 Task: In the  document Emotionalintelligencefile.docx Insert the command  'Viewing'Email the file to   'softage.4@softage.net', with message attached Time-Sensitive: I kindly ask you to go through the email I've sent as soon as possible. and file type: Open Document
Action: Mouse moved to (37, 73)
Screenshot: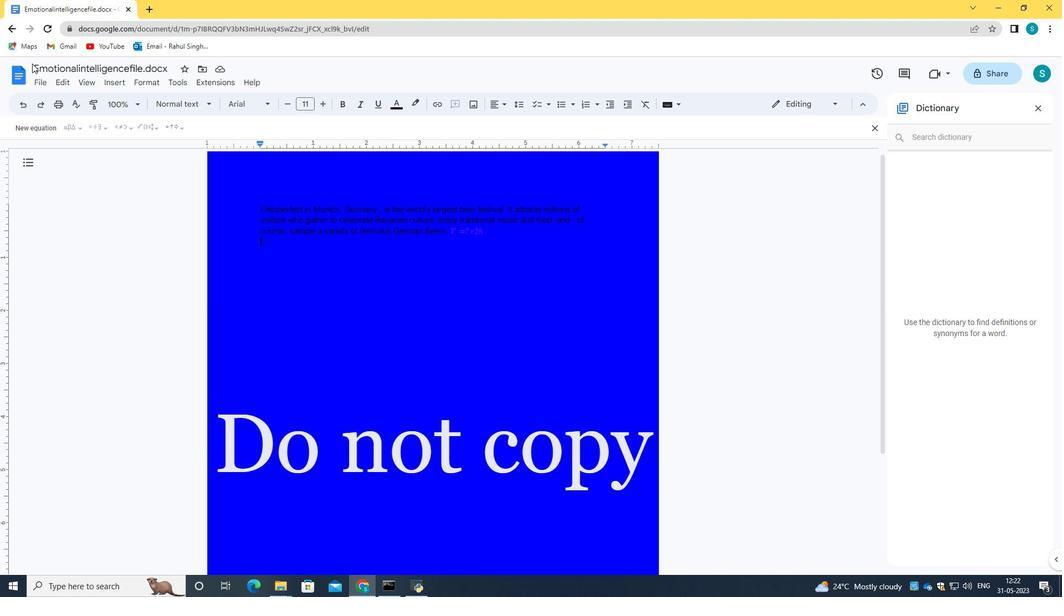 
Action: Mouse scrolled (37, 73) with delta (0, 0)
Screenshot: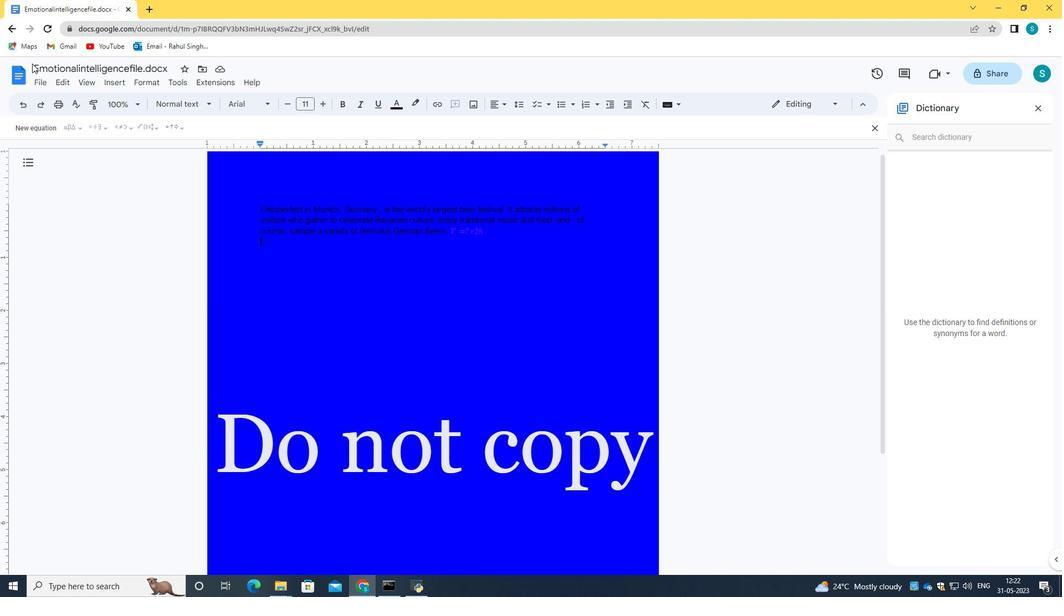 
Action: Mouse moved to (109, 84)
Screenshot: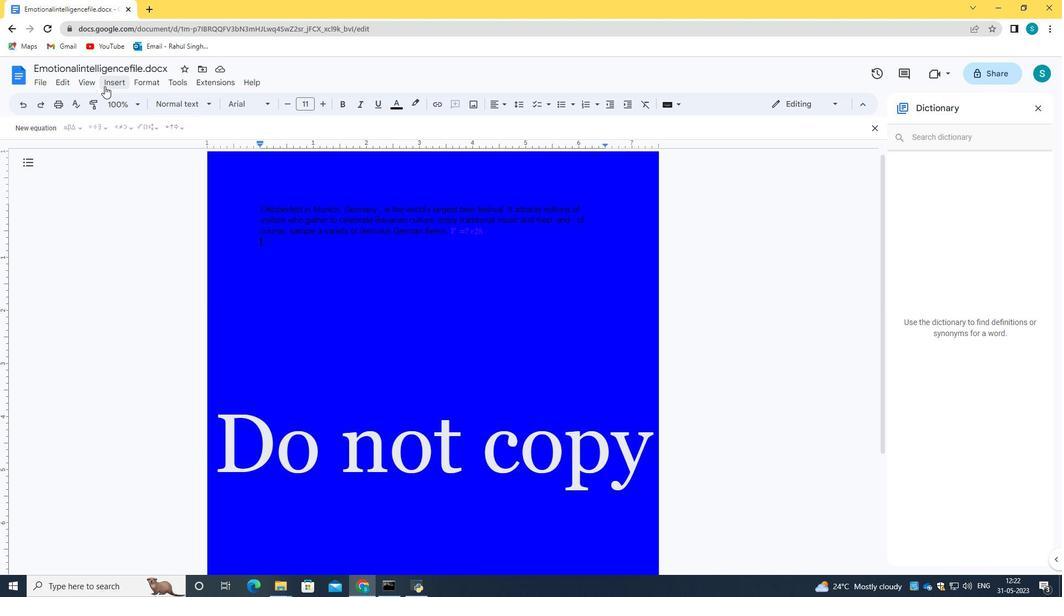 
Action: Mouse pressed left at (109, 84)
Screenshot: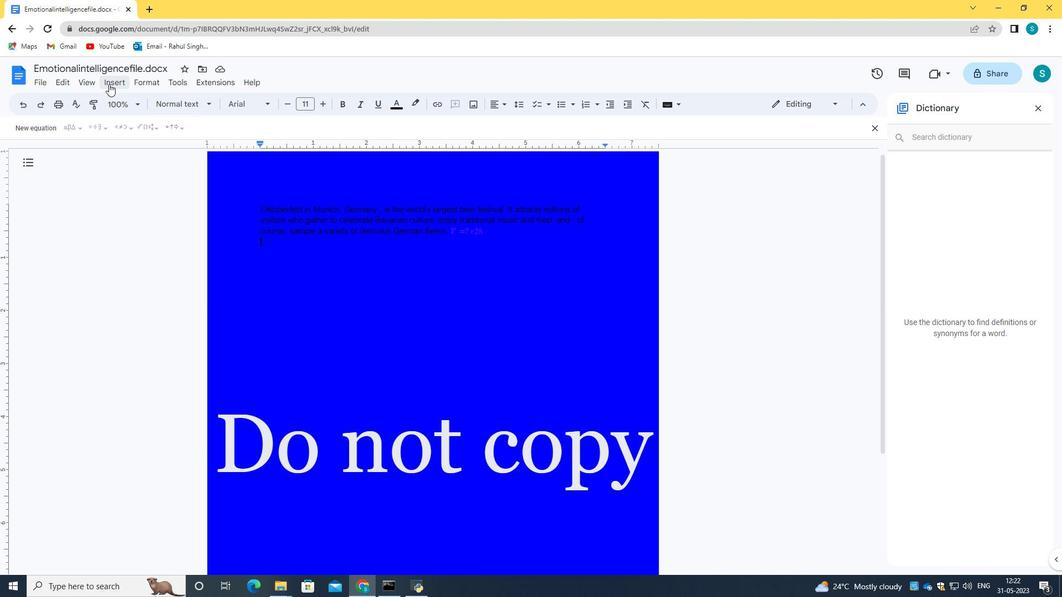 
Action: Mouse moved to (1044, 105)
Screenshot: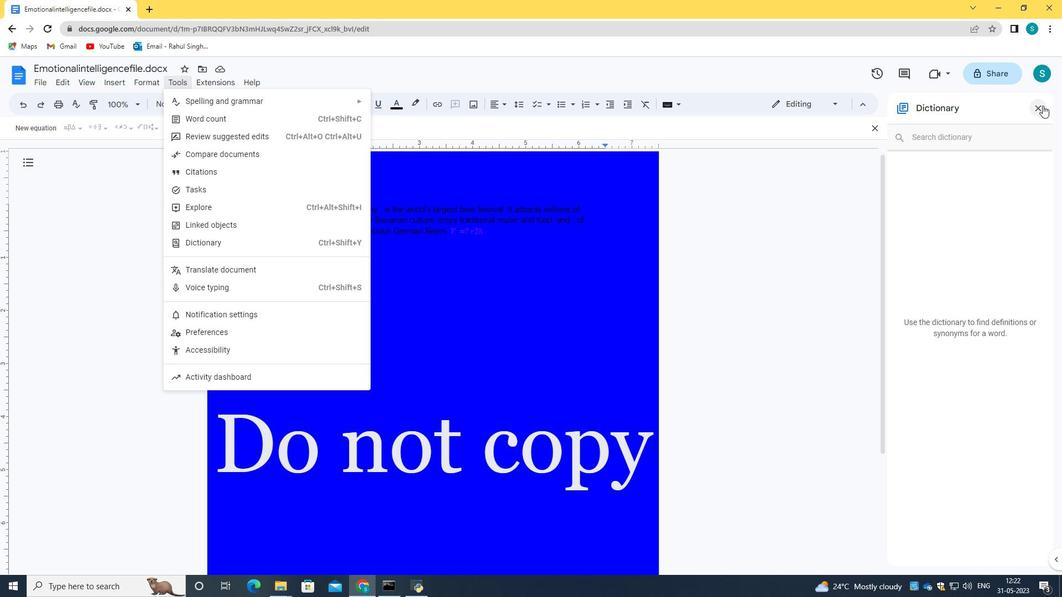 
Action: Mouse pressed left at (1043, 105)
Screenshot: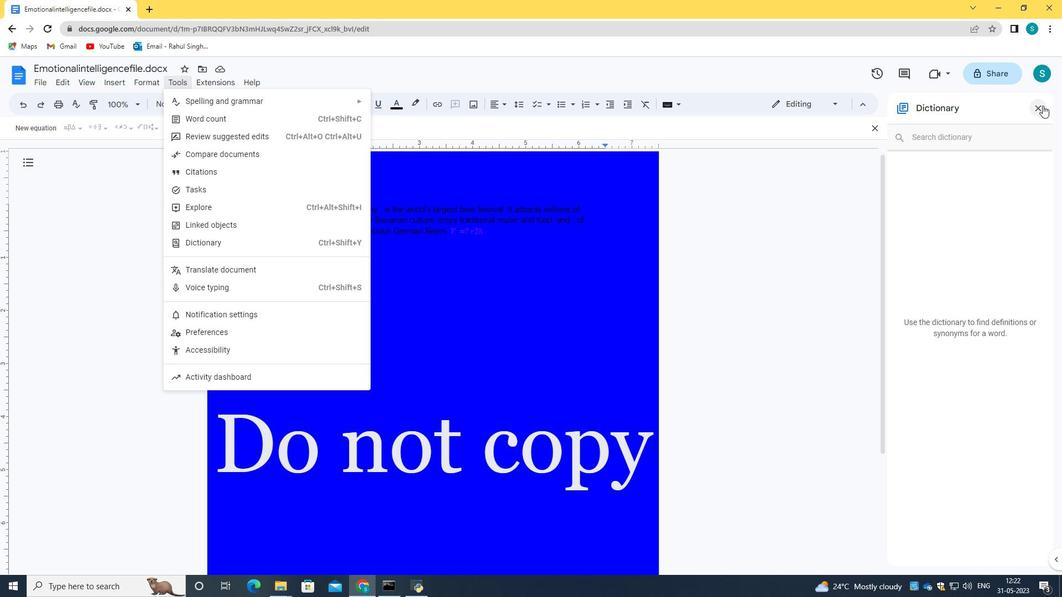 
Action: Mouse moved to (995, 104)
Screenshot: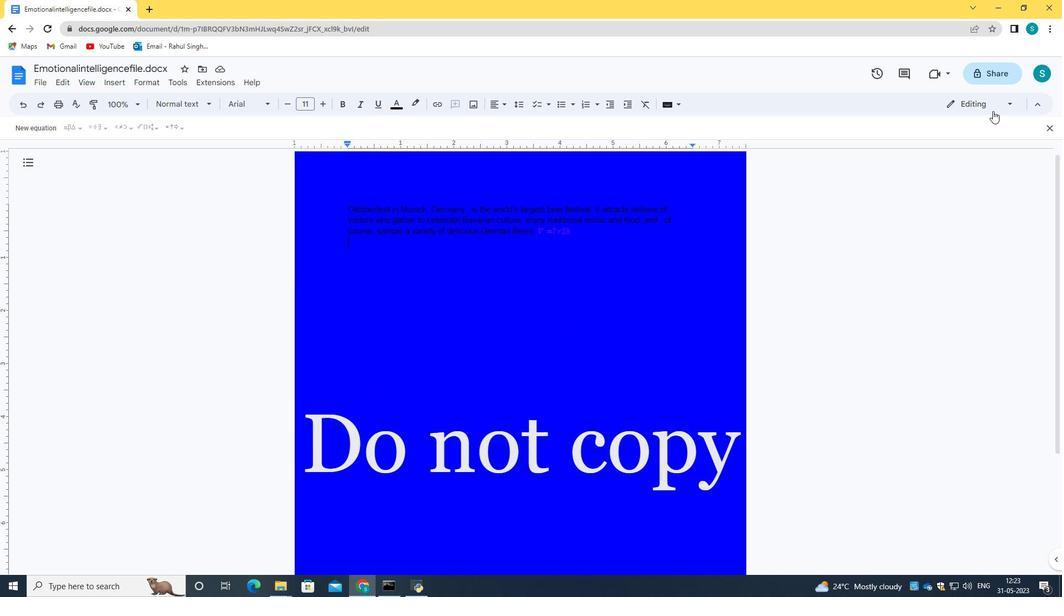 
Action: Mouse pressed left at (995, 104)
Screenshot: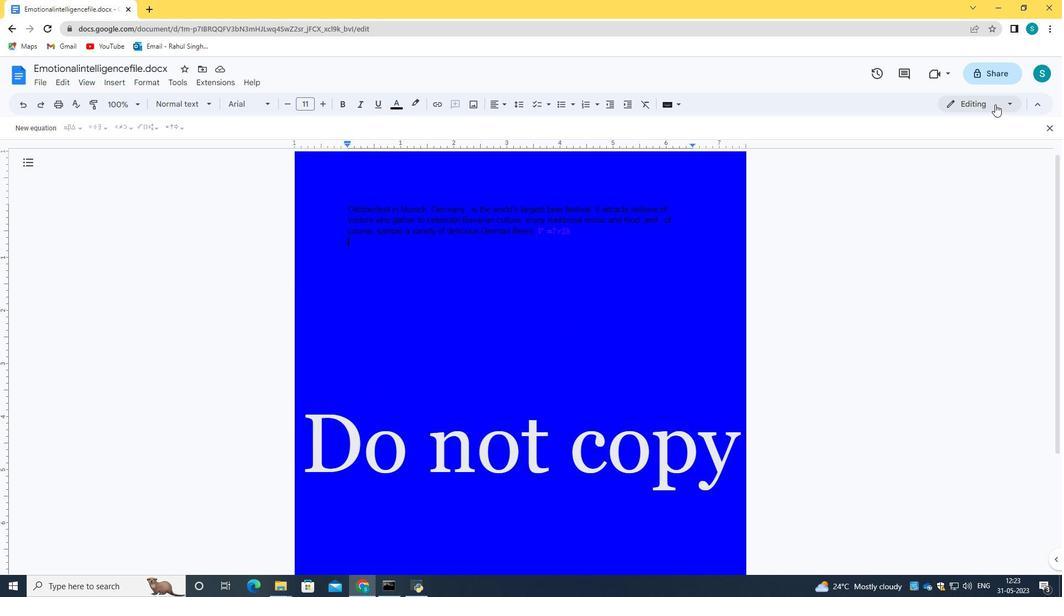 
Action: Mouse moved to (42, 86)
Screenshot: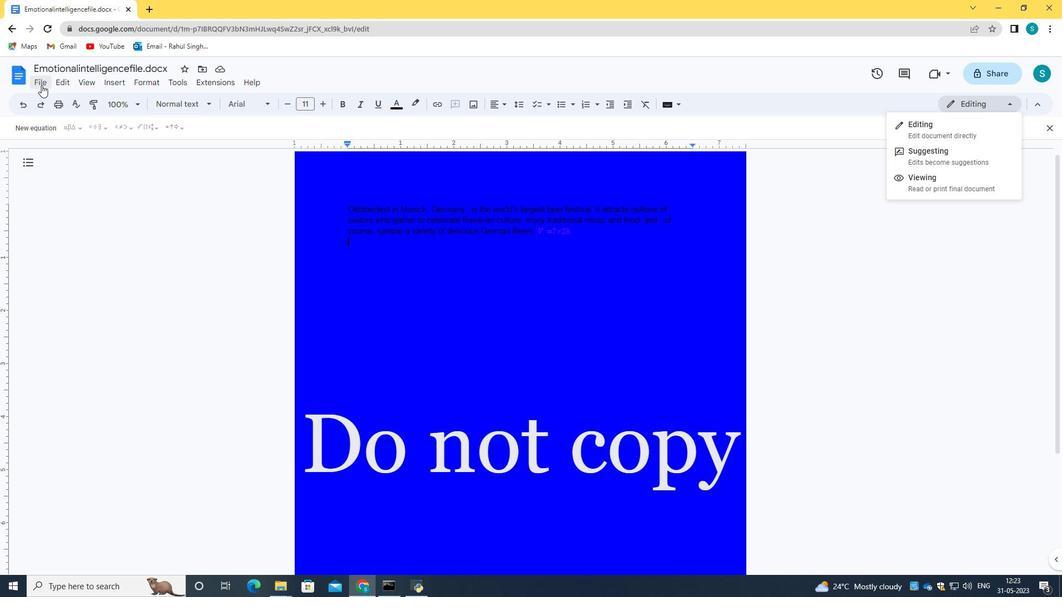 
Action: Mouse pressed left at (42, 86)
Screenshot: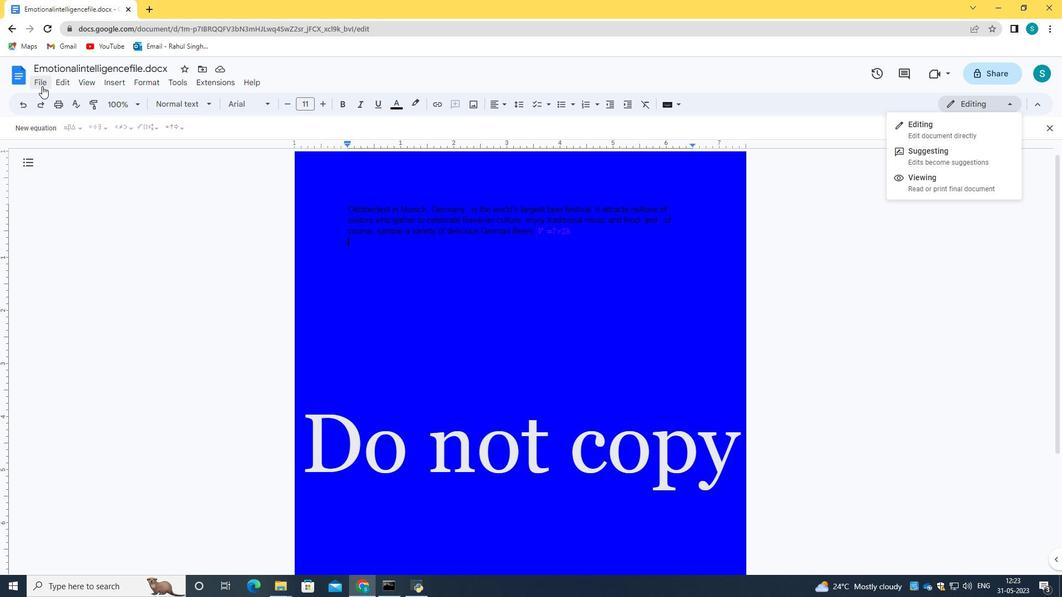 
Action: Mouse moved to (229, 179)
Screenshot: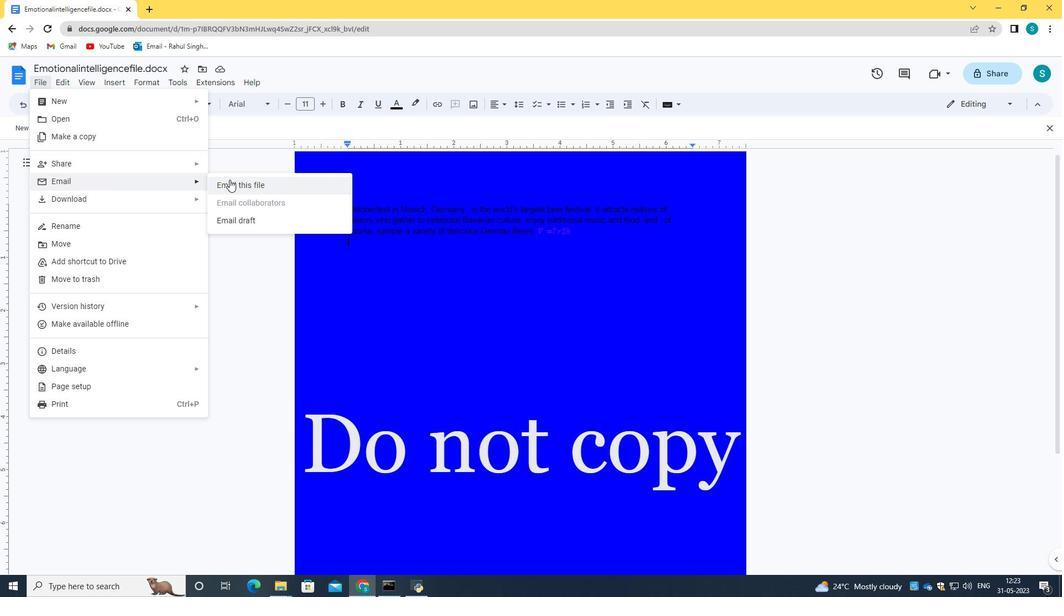 
Action: Mouse pressed left at (229, 179)
Screenshot: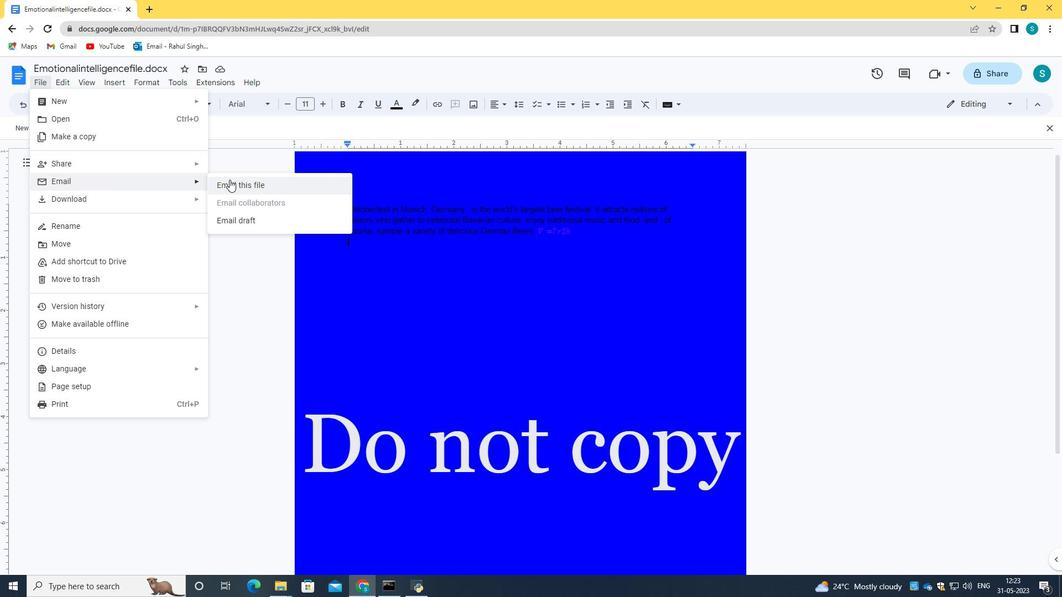 
Action: Mouse moved to (459, 239)
Screenshot: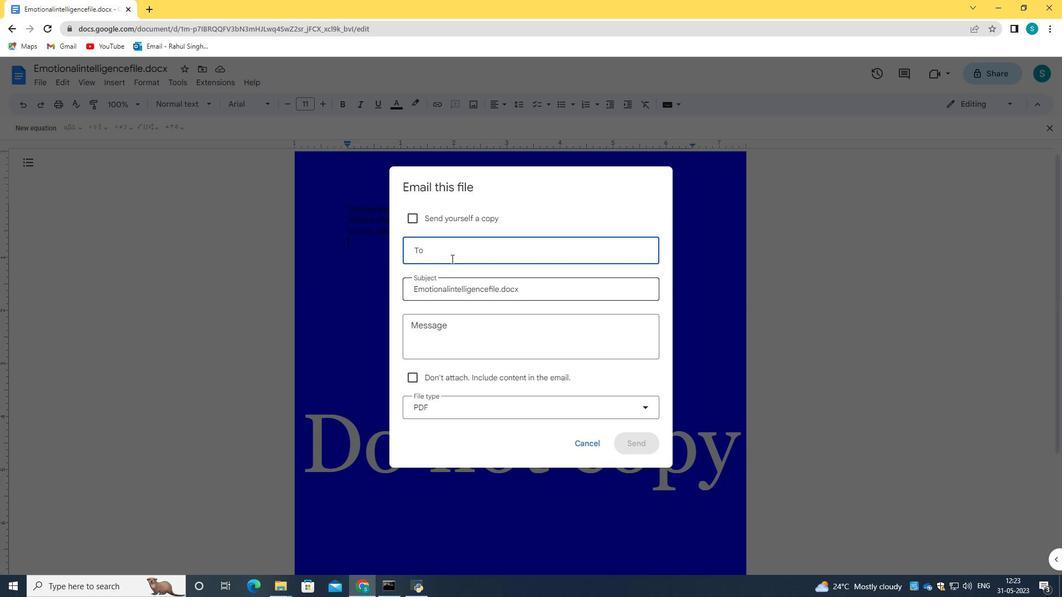 
Action: Key pressed softage.4<Key.shift>@softgae<Key.backspace><Key.backspace><Key.backspace>age.net
Screenshot: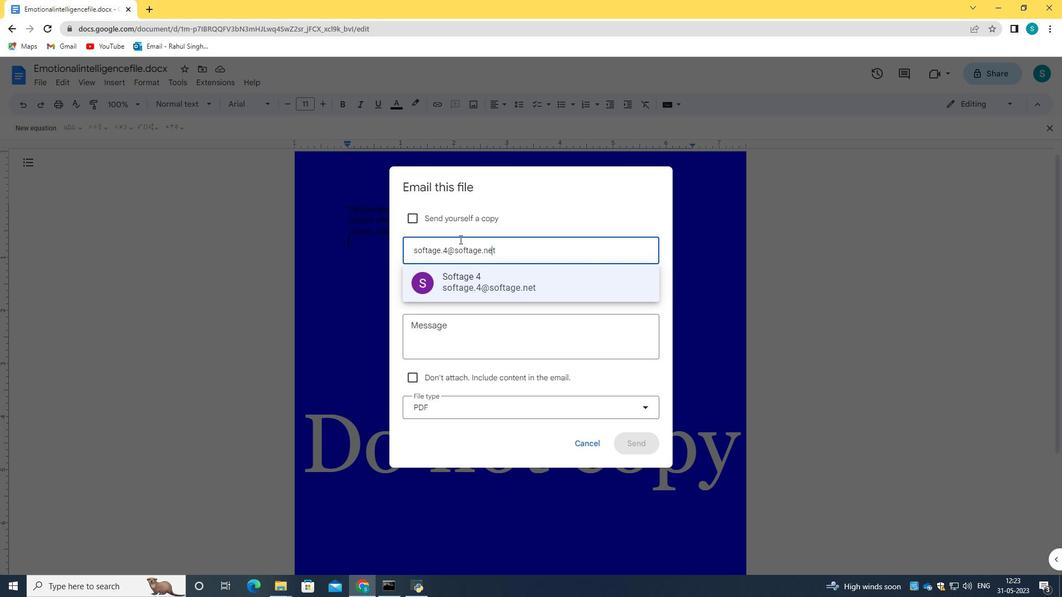 
Action: Mouse moved to (492, 280)
Screenshot: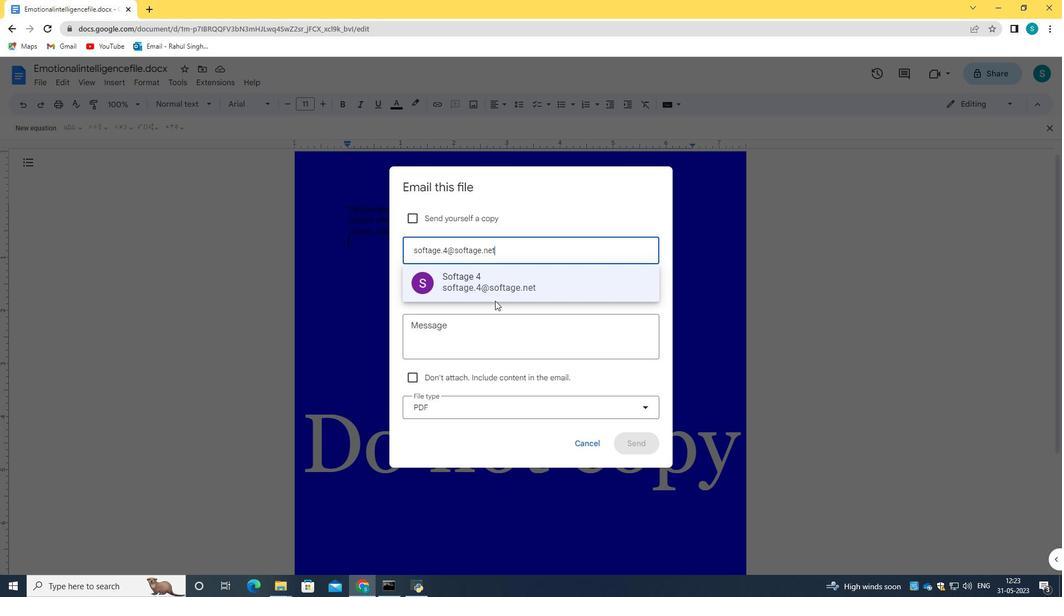 
Action: Mouse pressed left at (492, 280)
Screenshot: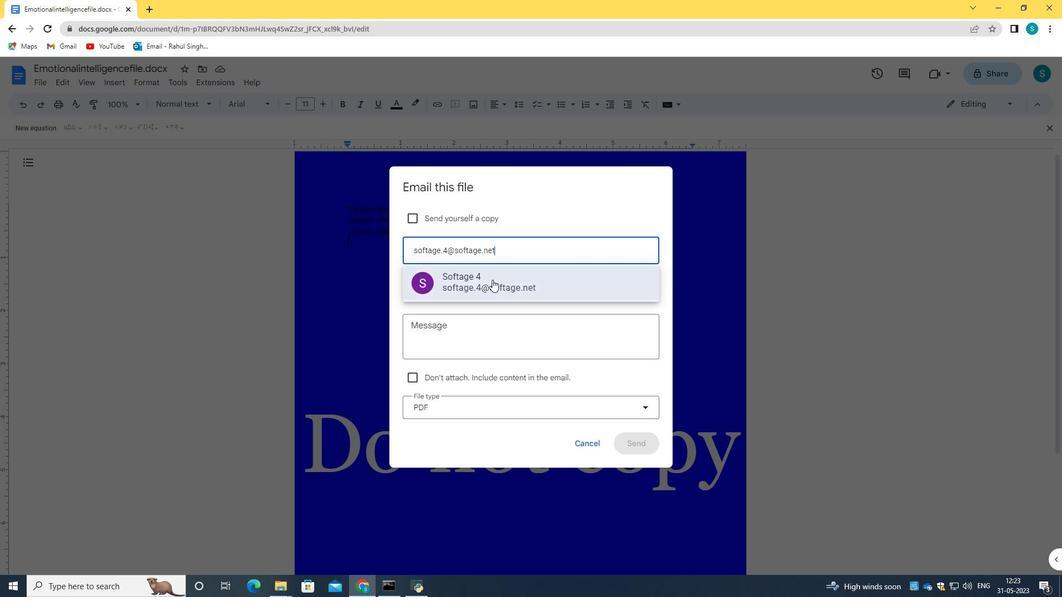 
Action: Mouse moved to (474, 322)
Screenshot: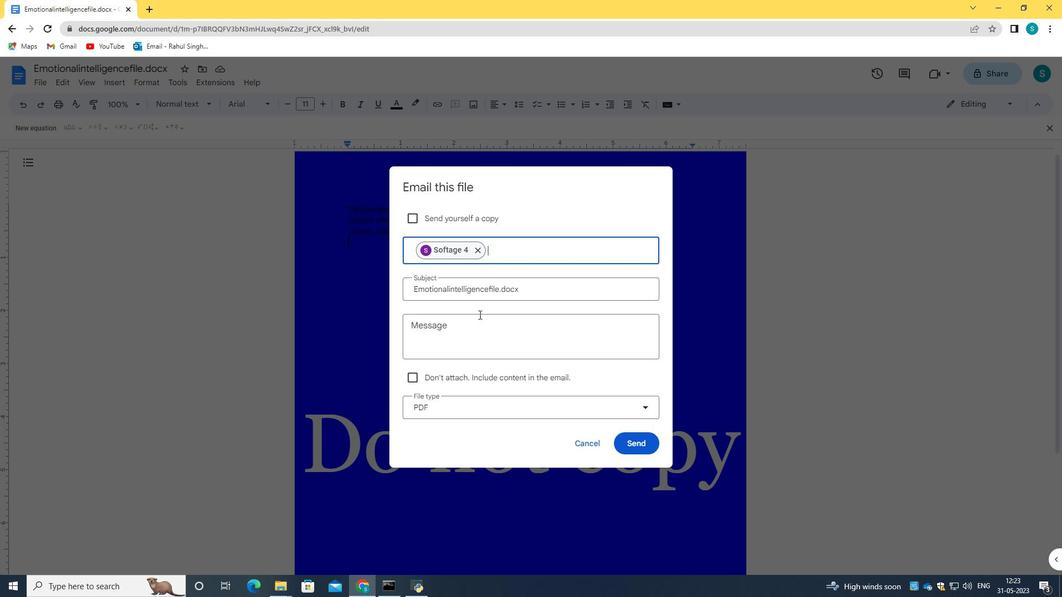
Action: Mouse pressed left at (474, 322)
Screenshot: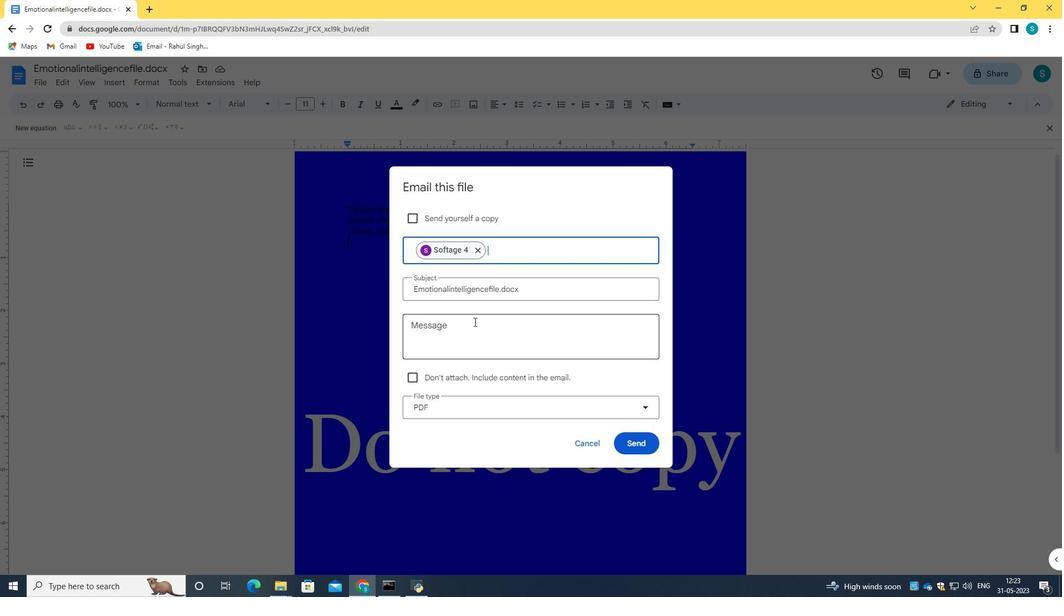 
Action: Key pressed <Key.caps_lock>T<Key.caps_lock>ime<Key.space><Key.backspace>-<Key.caps_lock>S<Key.caps_lock>enstive<Key.shift_r>:
Screenshot: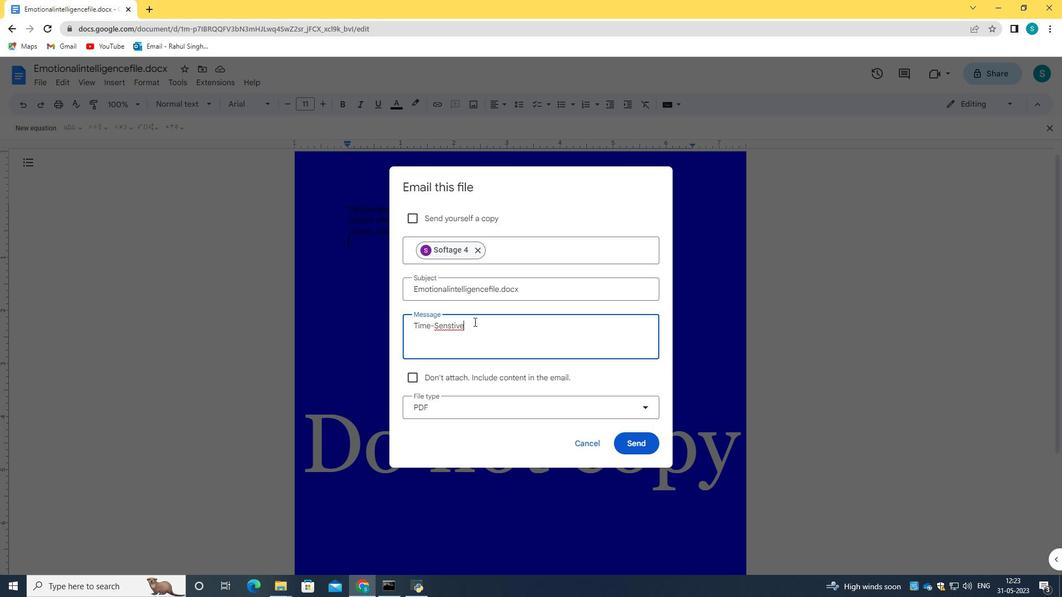 
Action: Mouse moved to (442, 321)
Screenshot: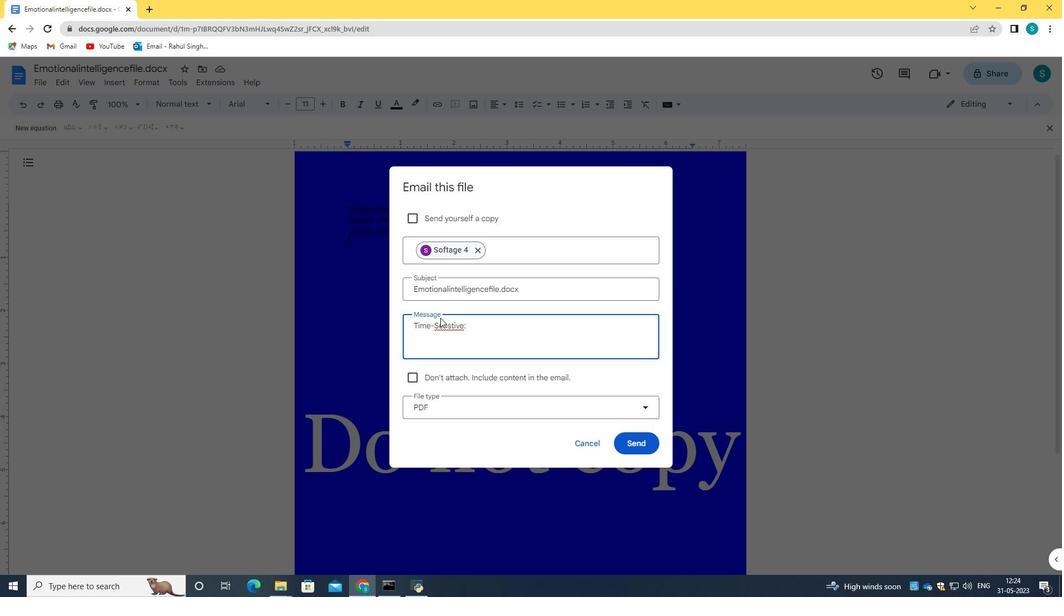 
Action: Mouse pressed left at (442, 321)
Screenshot: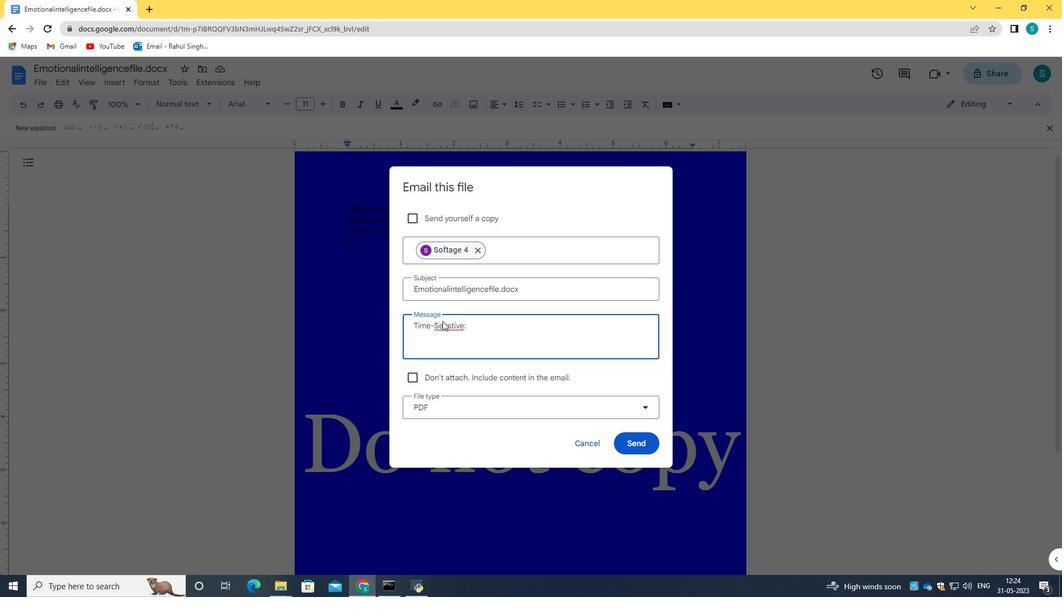 
Action: Mouse moved to (450, 325)
Screenshot: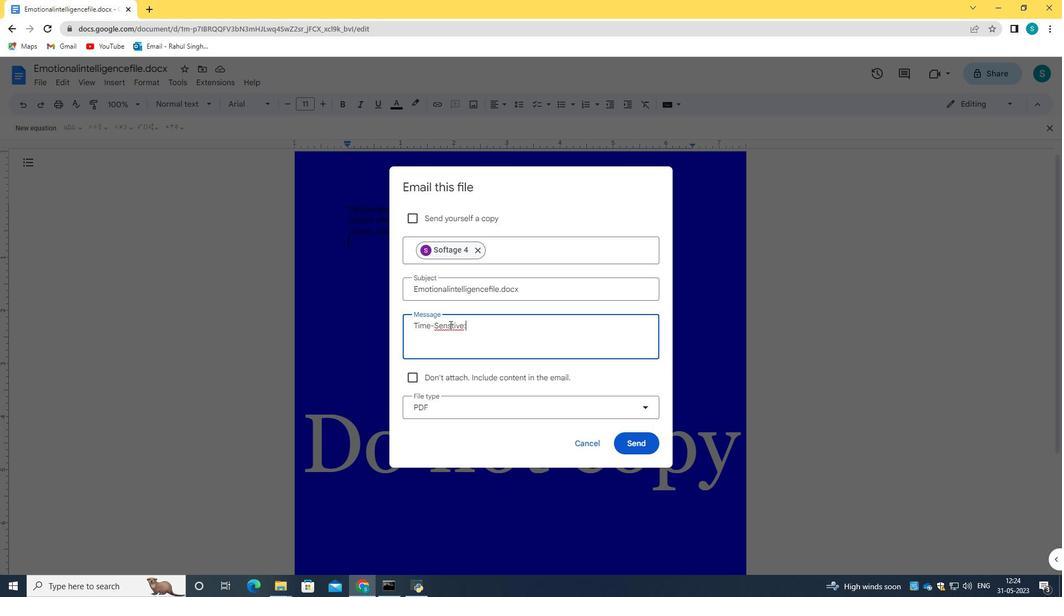 
Action: Mouse pressed left at (450, 325)
Screenshot: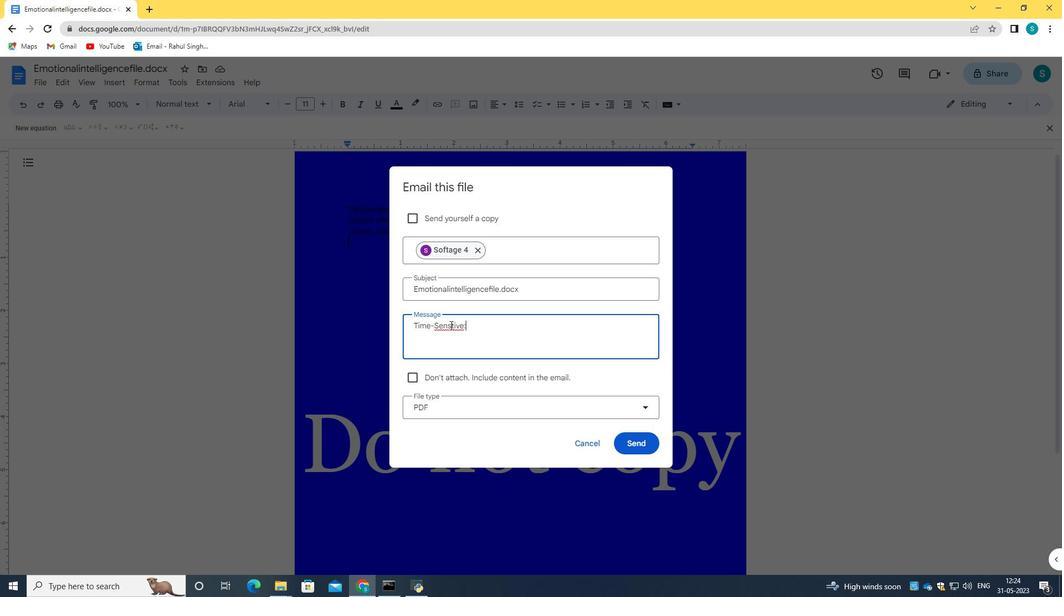 
Action: Mouse moved to (461, 325)
Screenshot: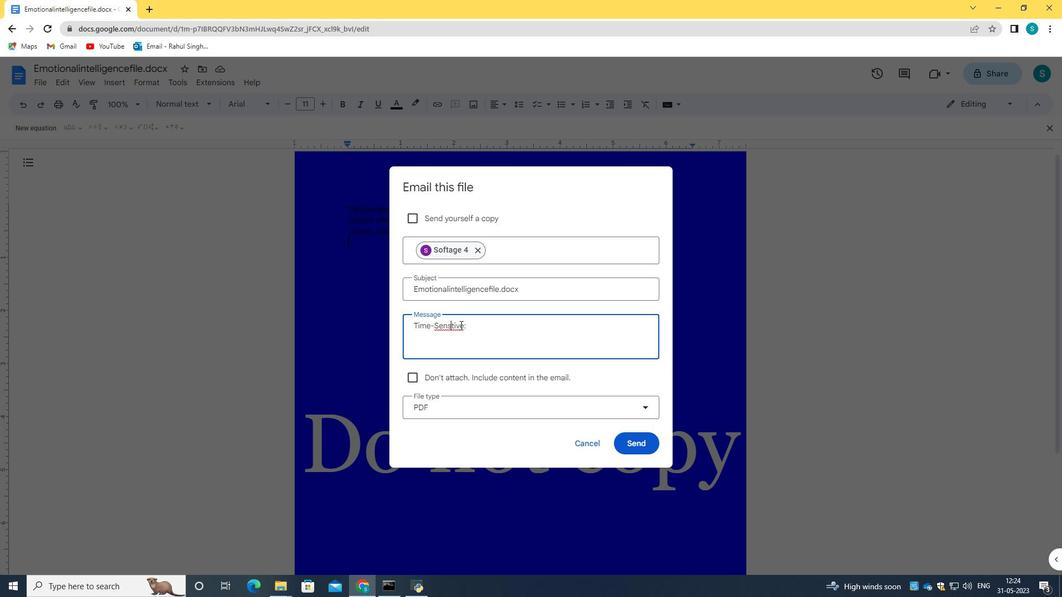
Action: Mouse pressed right at (461, 325)
Screenshot: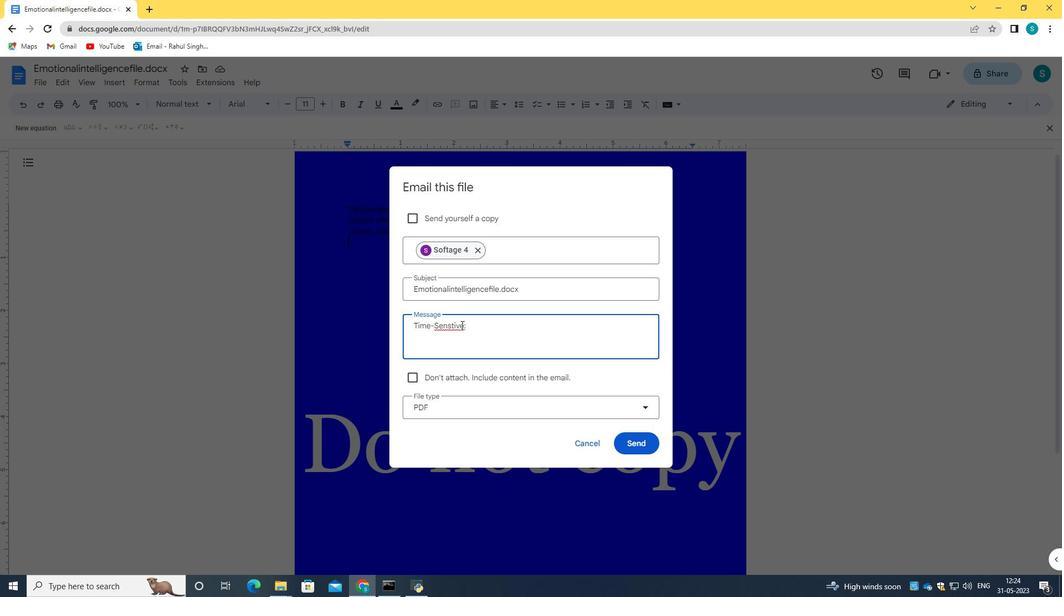 
Action: Mouse moved to (487, 333)
Screenshot: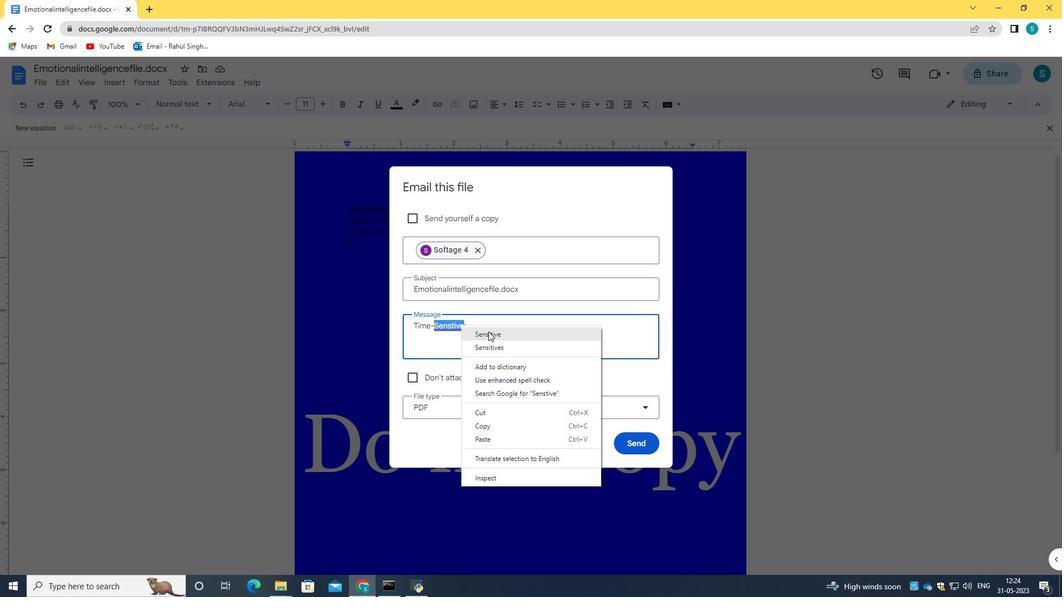 
Action: Mouse pressed left at (487, 333)
Screenshot: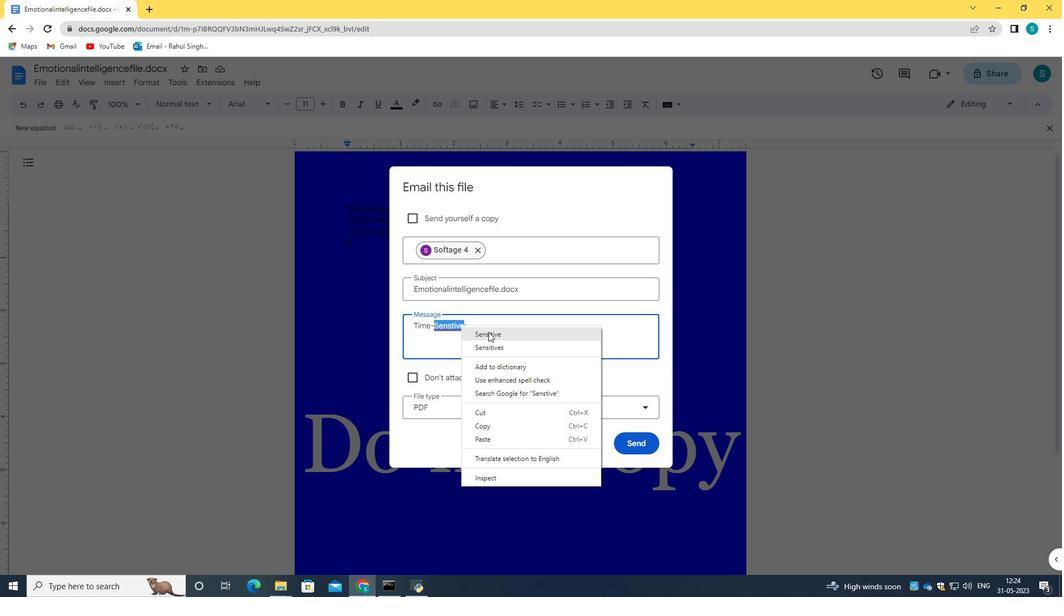 
Action: Mouse moved to (477, 326)
Screenshot: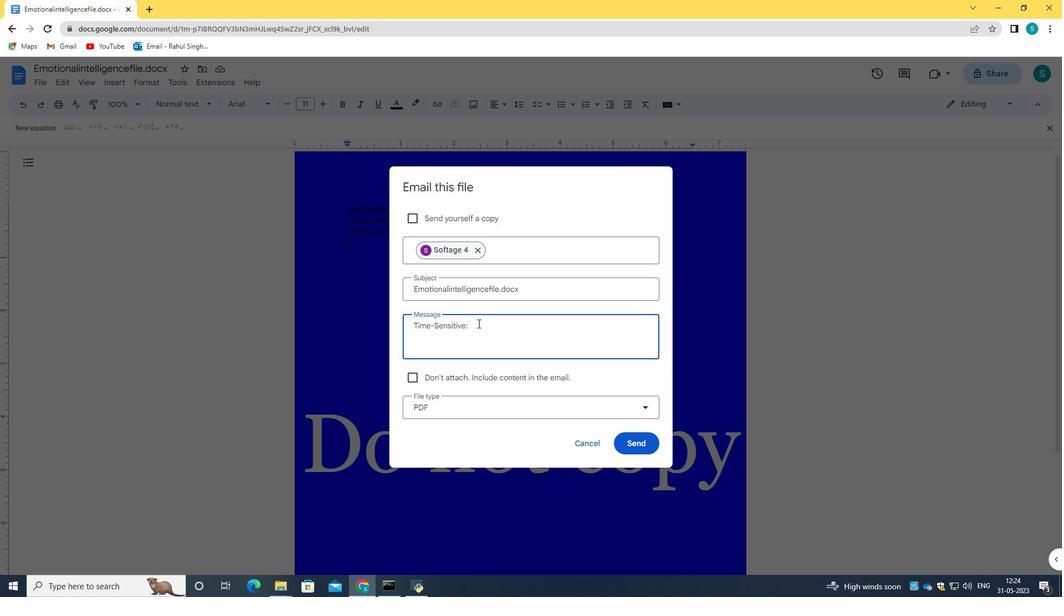 
Action: Mouse pressed left at (477, 326)
Screenshot: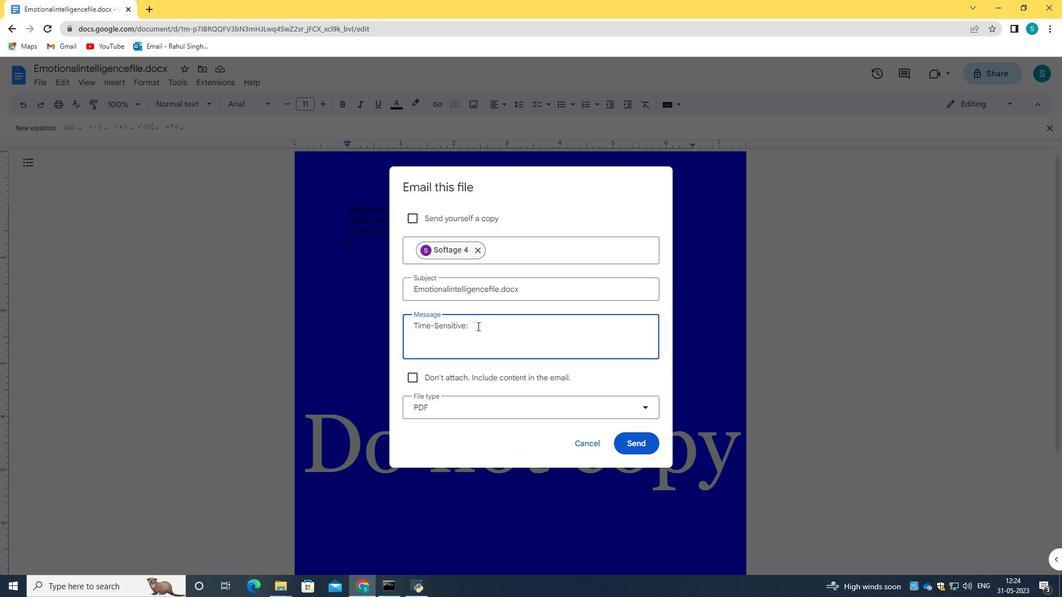 
Action: Key pressed <Key.space><Key.caps_lock>I<Key.space><Key.caps_lock>kindly<Key.space>ask<Key.space>you<Key.space>to<Key.space>go<Key.space>through<Key.space>the<Key.space>email<Key.space>i<Key.backspace><Key.caps_lock>I<Key.caps_lock>'vesent<Key.space>a<Key.backspace><Key.backspace><Key.backspace><Key.backspace><Key.backspace><Key.backspace><Key.space>sent<Key.space>as<Key.space>soon<Key.space>as<Key.space>possible.
Screenshot: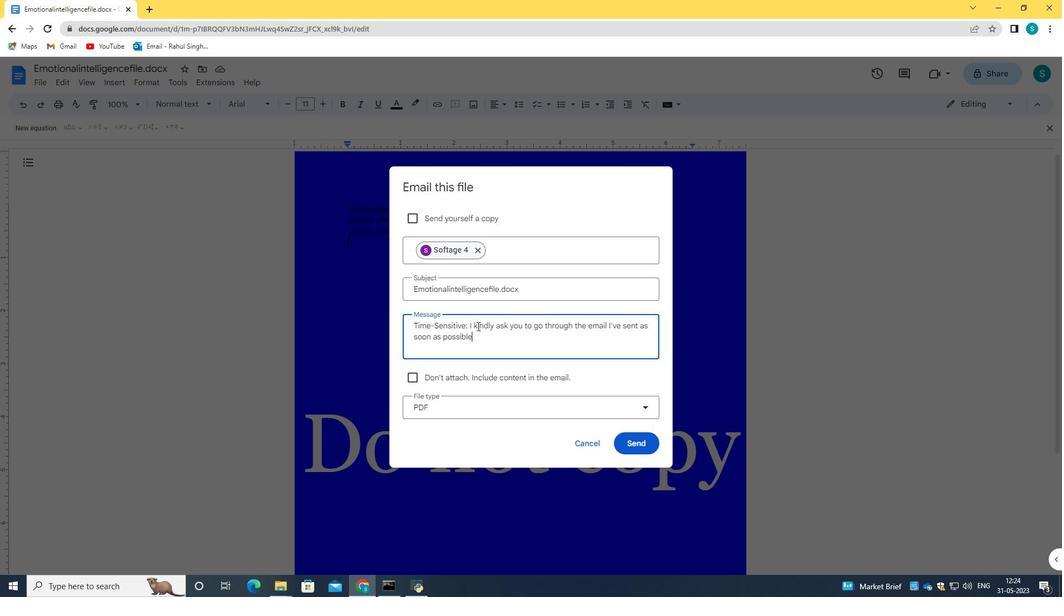 
Action: Mouse moved to (467, 406)
Screenshot: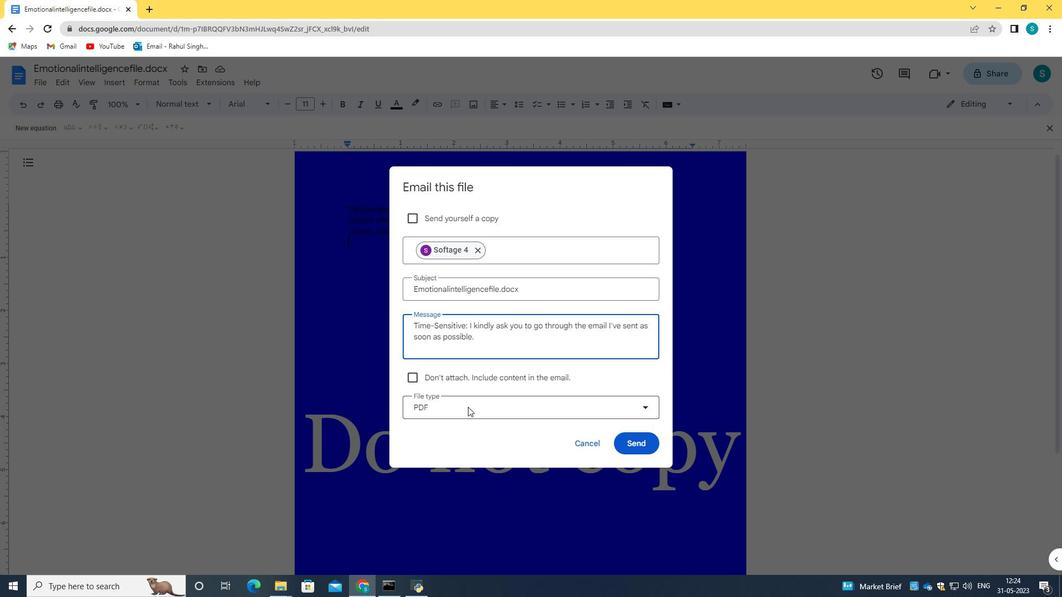 
Action: Mouse pressed left at (467, 406)
Screenshot: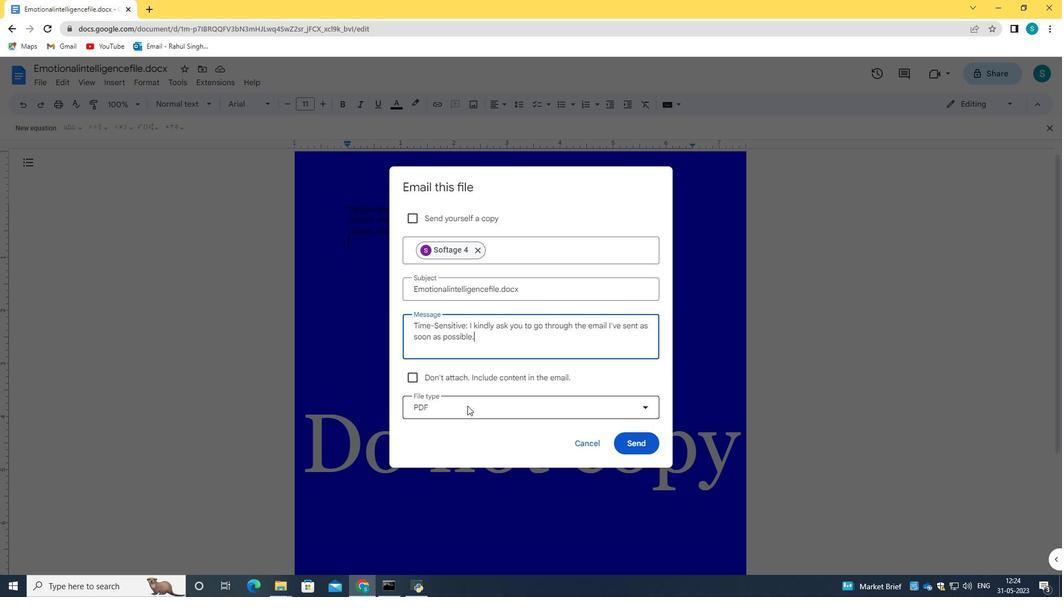 
Action: Mouse moved to (492, 469)
Screenshot: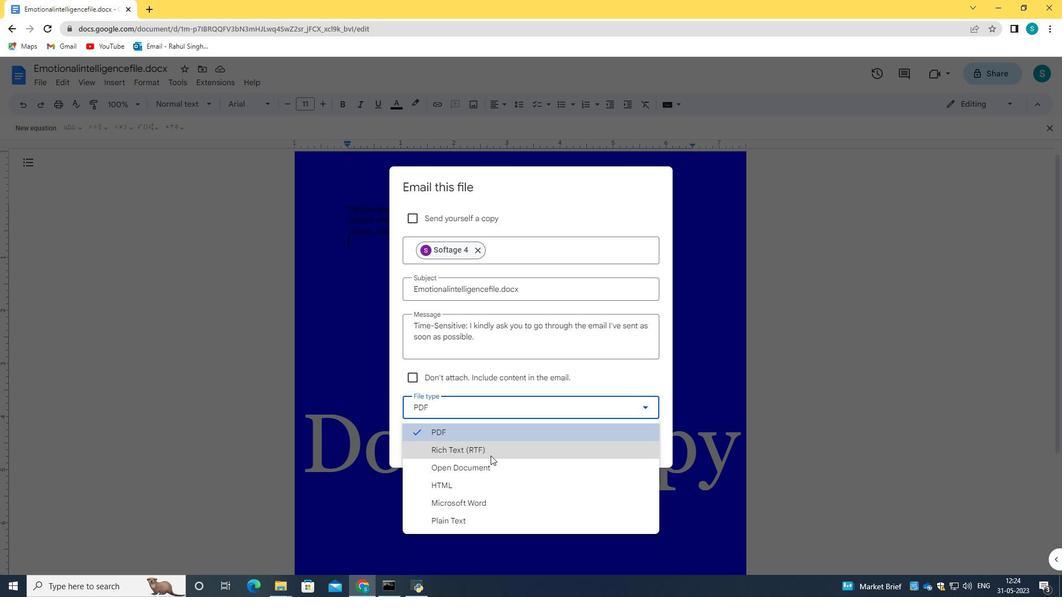 
Action: Mouse pressed left at (492, 469)
Screenshot: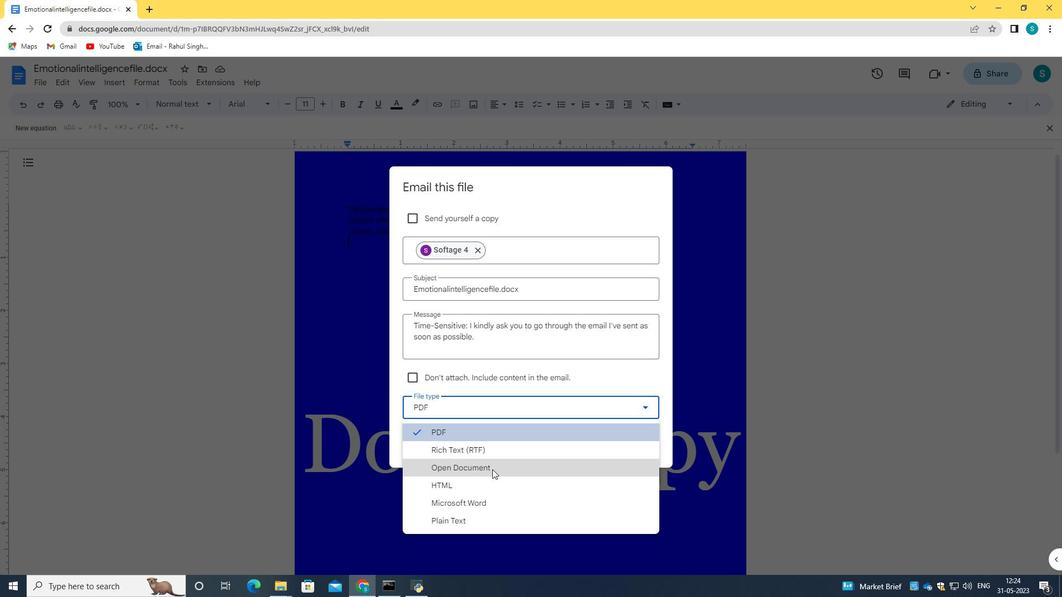 
Action: Mouse moved to (643, 444)
Screenshot: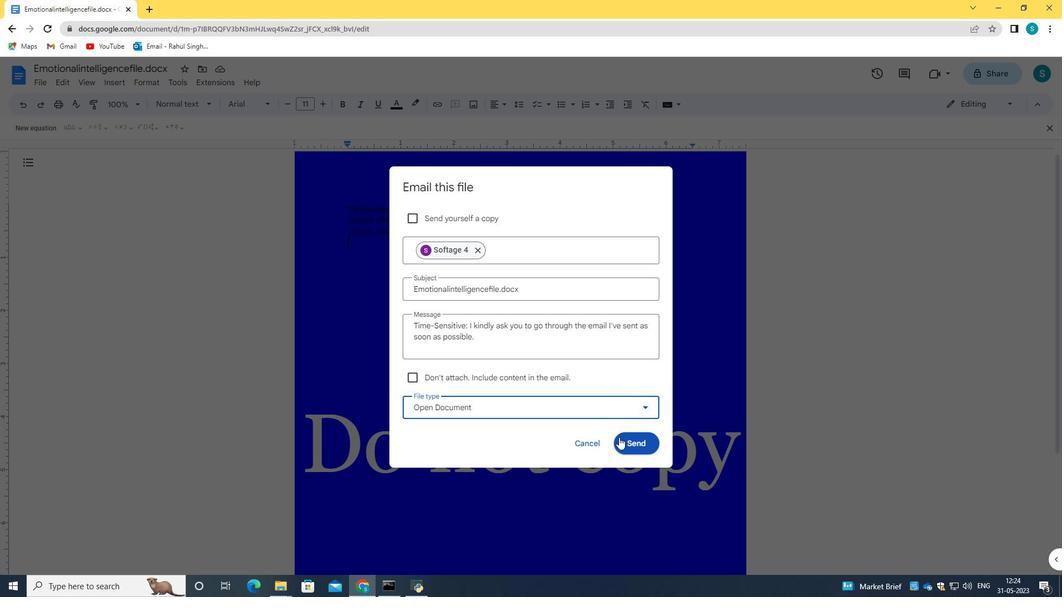 
Action: Mouse pressed left at (643, 444)
Screenshot: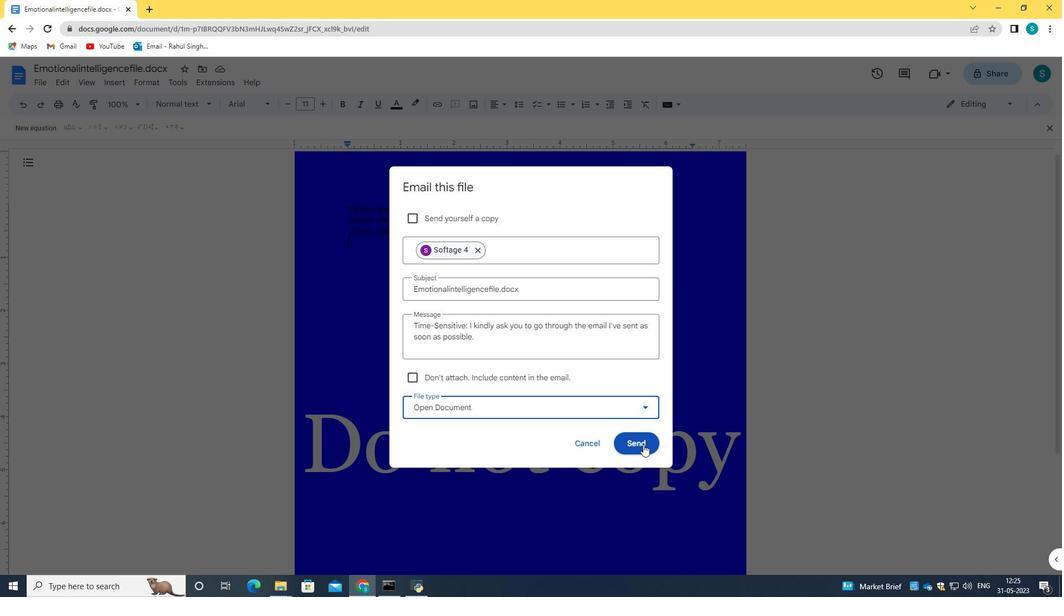 
Action: Mouse moved to (218, 316)
Screenshot: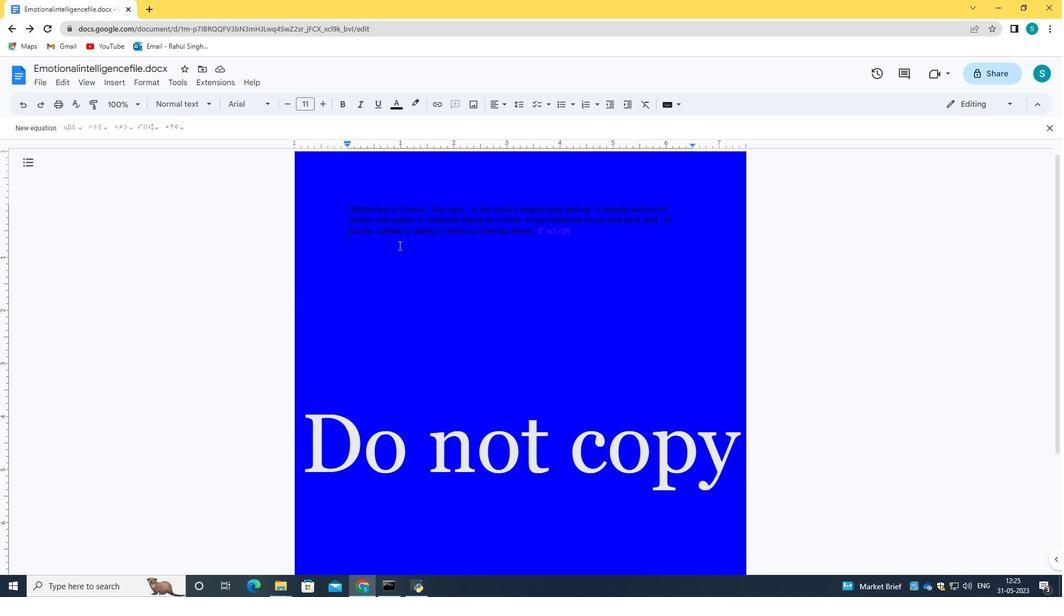 
Action: Mouse scrolled (218, 316) with delta (0, 0)
Screenshot: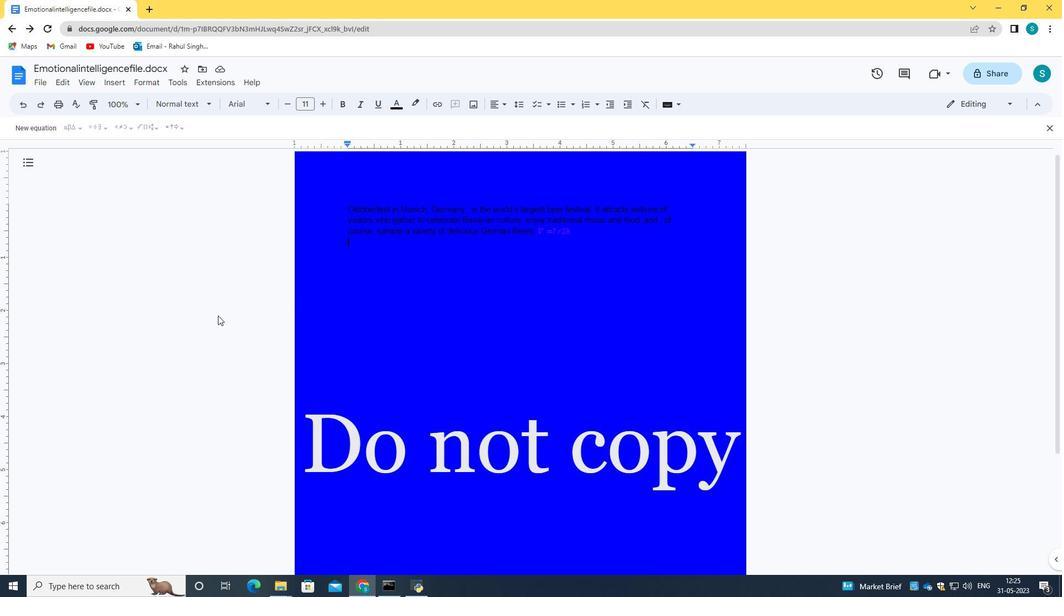 
Action: Mouse scrolled (218, 316) with delta (0, 0)
Screenshot: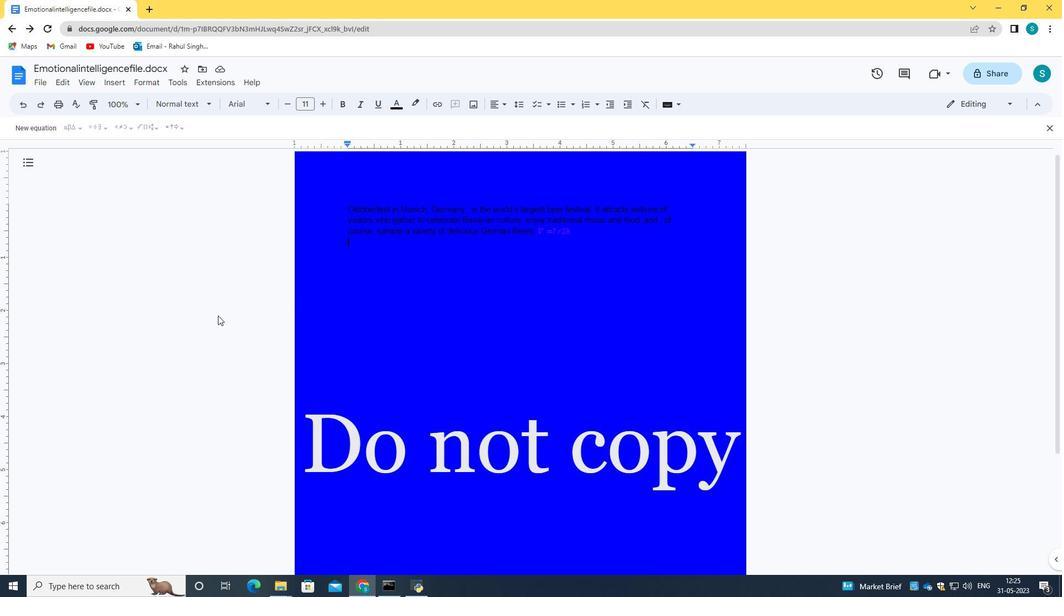 
